 Task: Look for products in the category "Laundry" from Ecos only.
Action: Mouse moved to (869, 310)
Screenshot: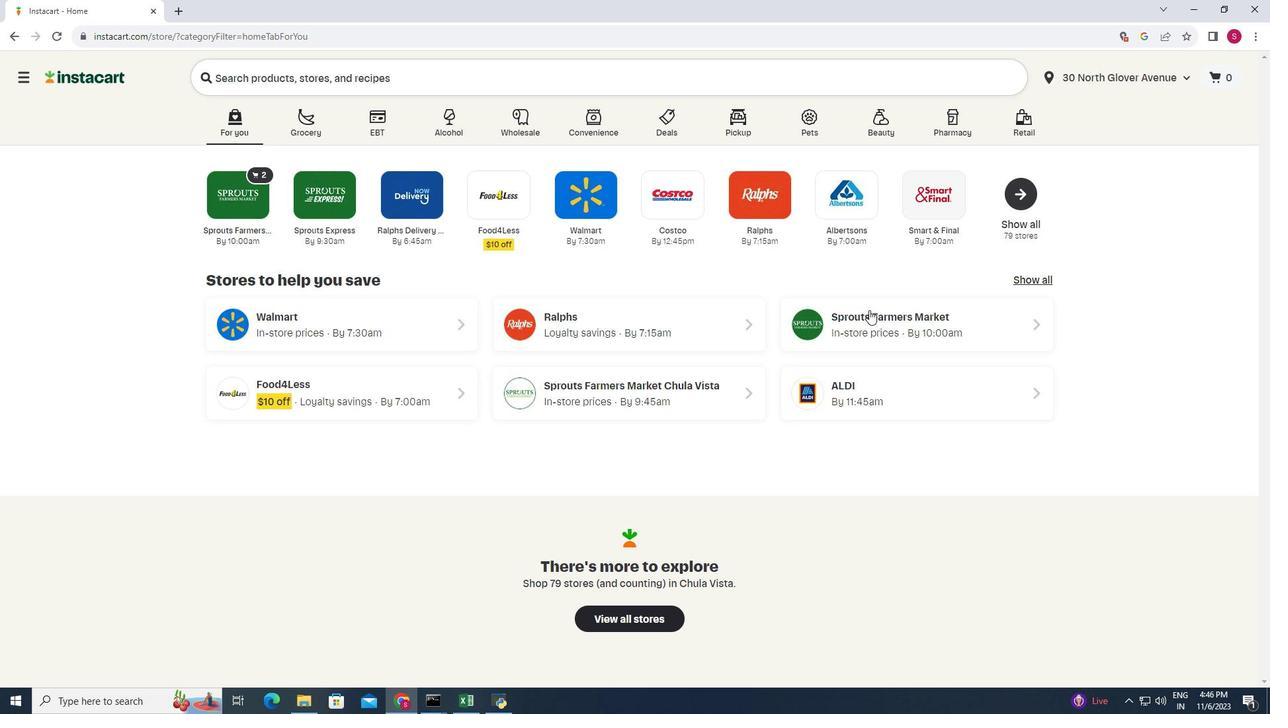 
Action: Mouse pressed left at (869, 310)
Screenshot: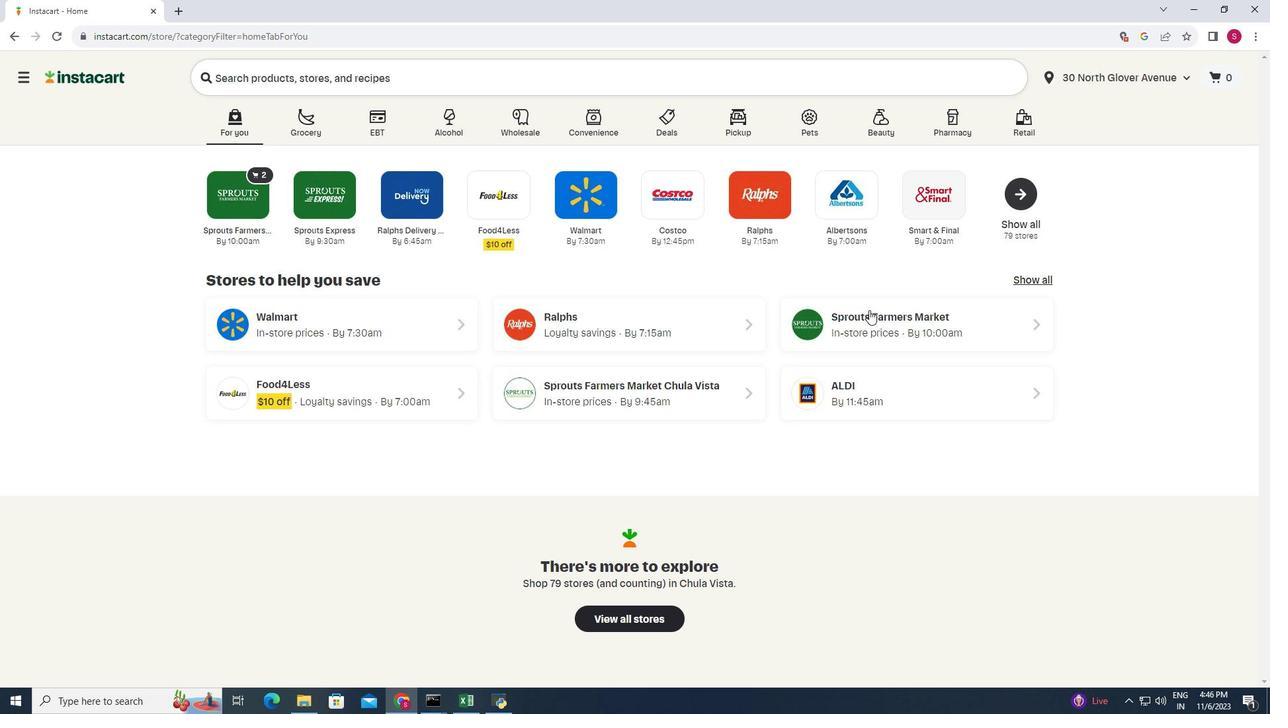 
Action: Mouse moved to (89, 510)
Screenshot: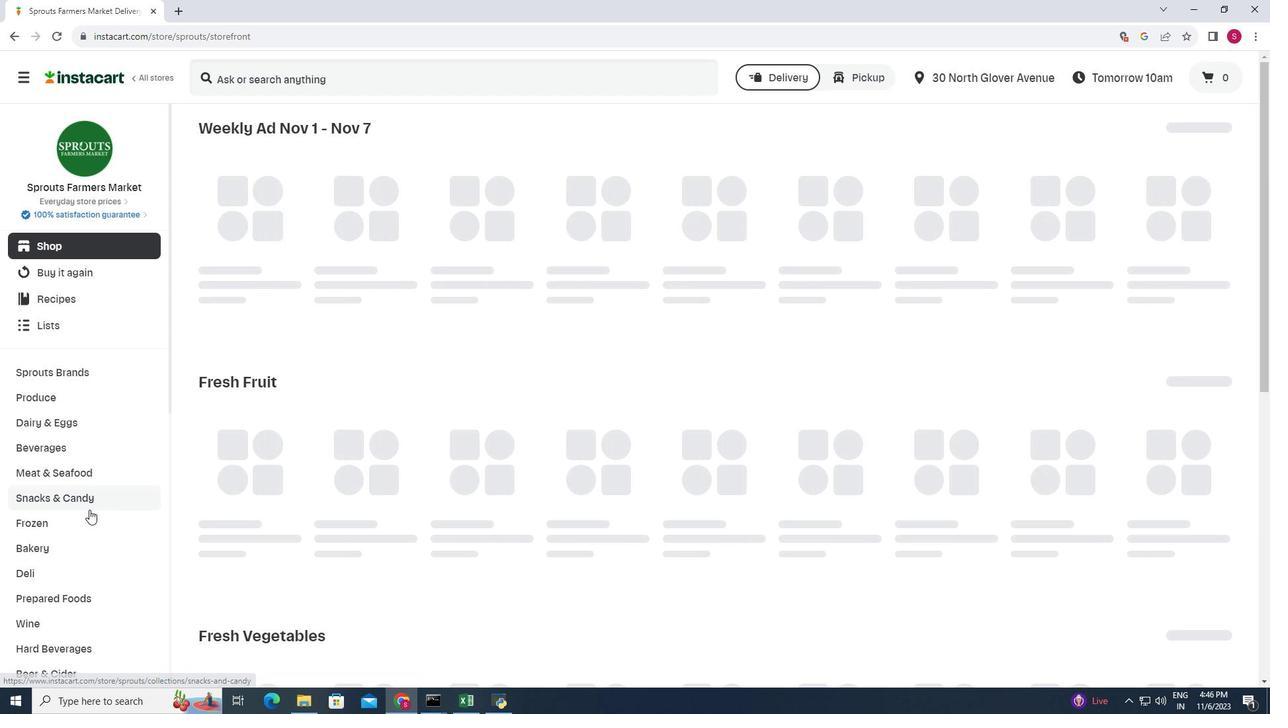 
Action: Mouse scrolled (89, 509) with delta (0, 0)
Screenshot: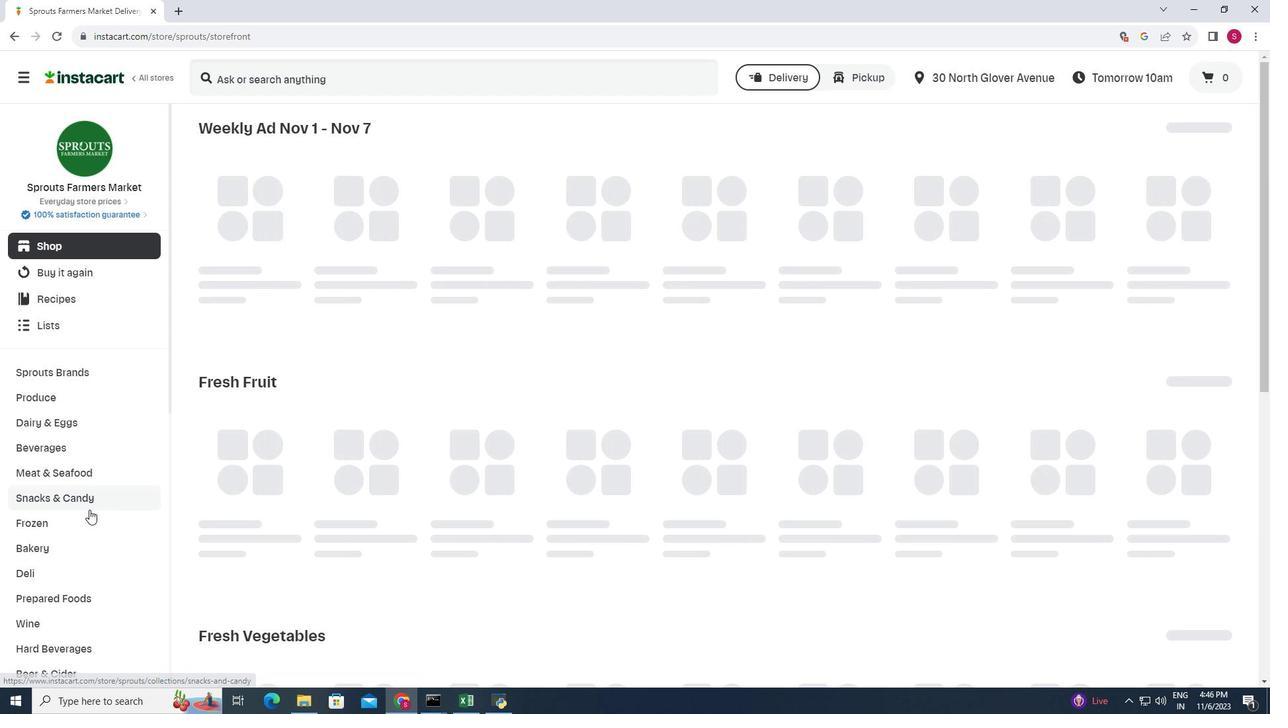 
Action: Mouse scrolled (89, 509) with delta (0, 0)
Screenshot: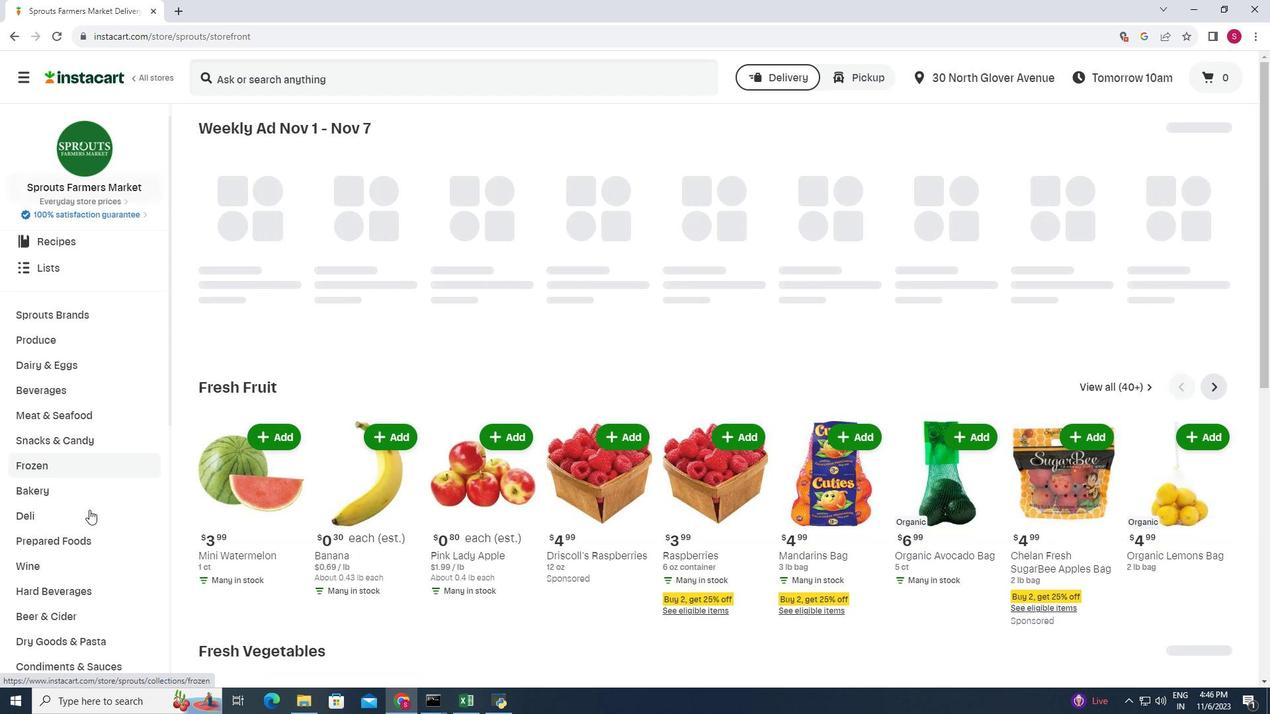 
Action: Mouse scrolled (89, 509) with delta (0, 0)
Screenshot: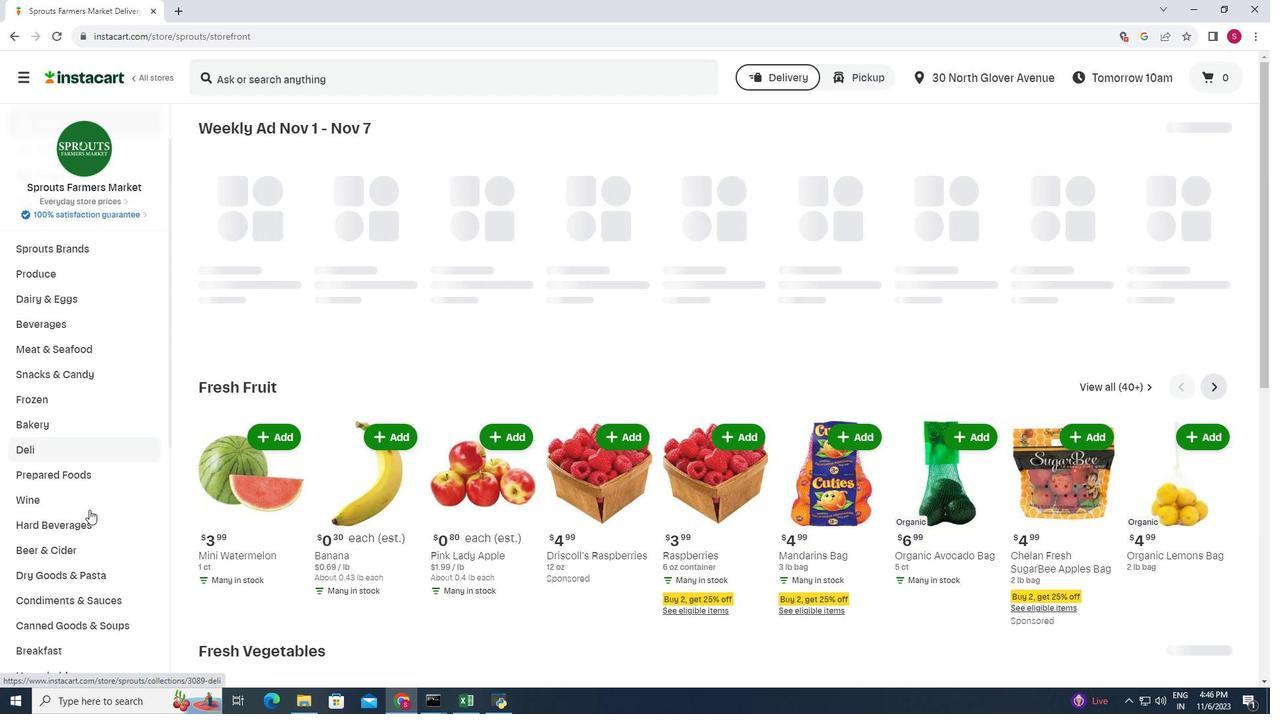
Action: Mouse moved to (90, 510)
Screenshot: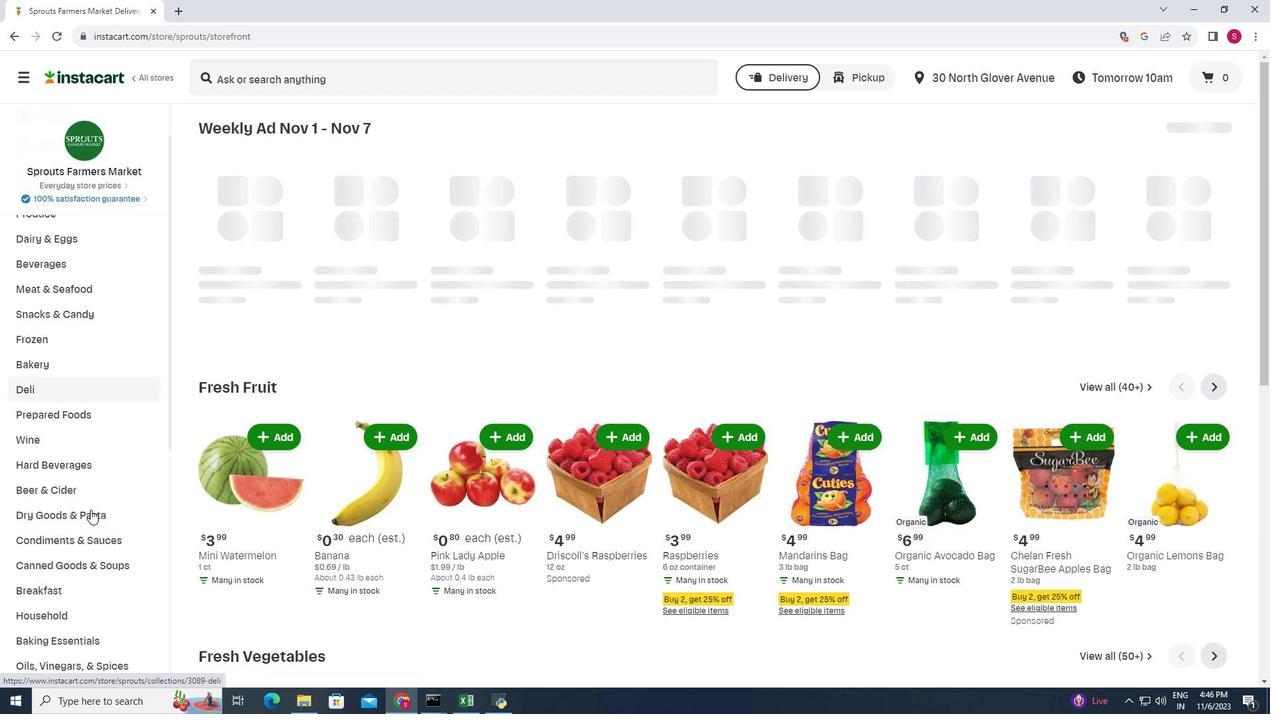 
Action: Mouse scrolled (90, 509) with delta (0, 0)
Screenshot: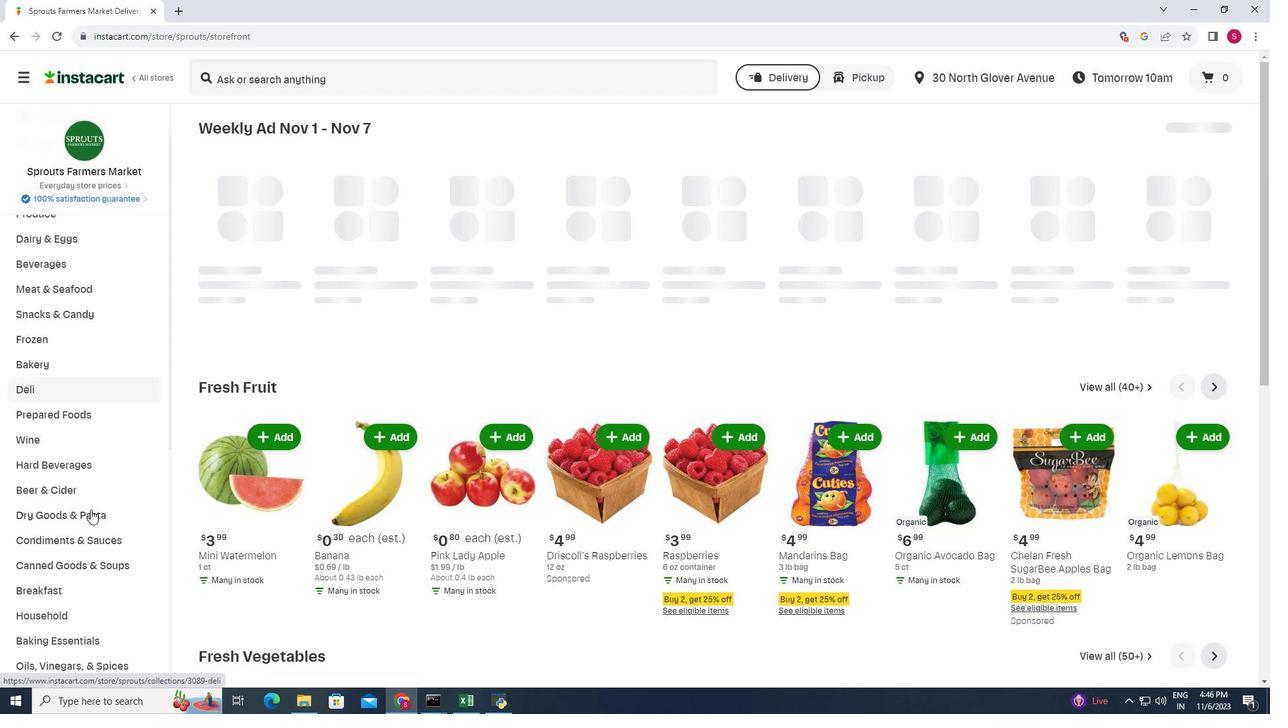 
Action: Mouse moved to (92, 509)
Screenshot: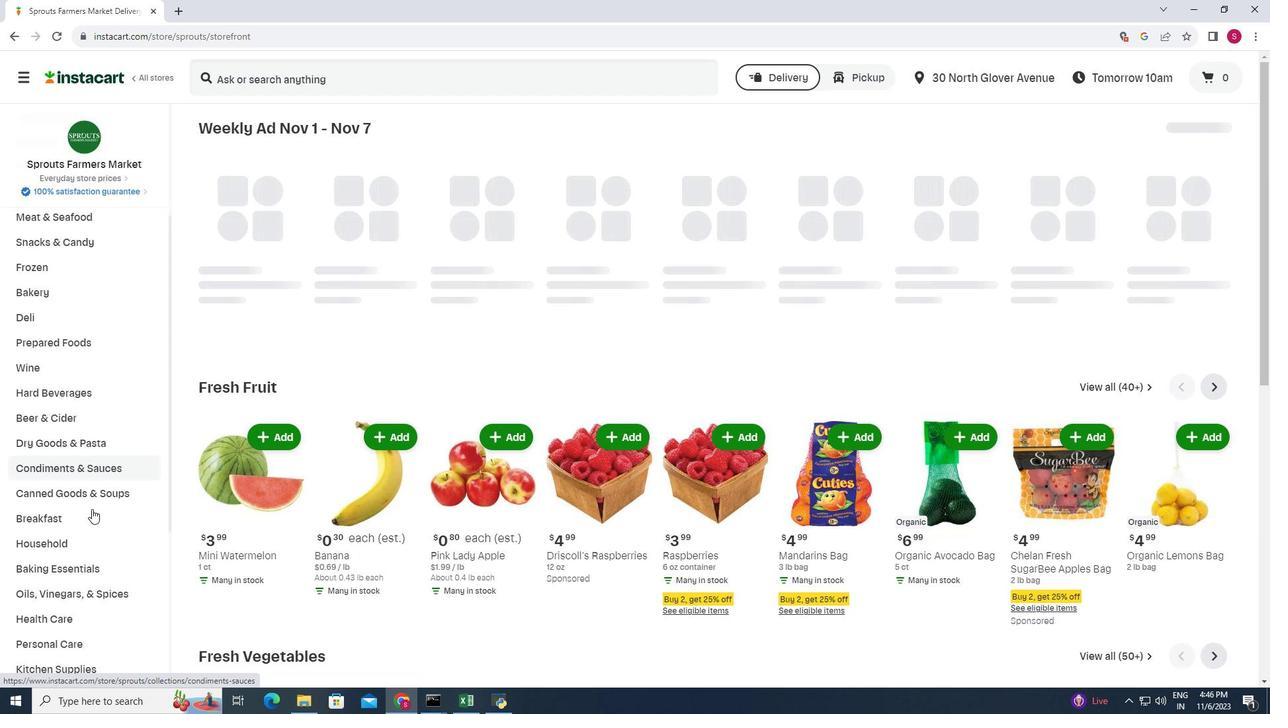 
Action: Mouse scrolled (92, 508) with delta (0, 0)
Screenshot: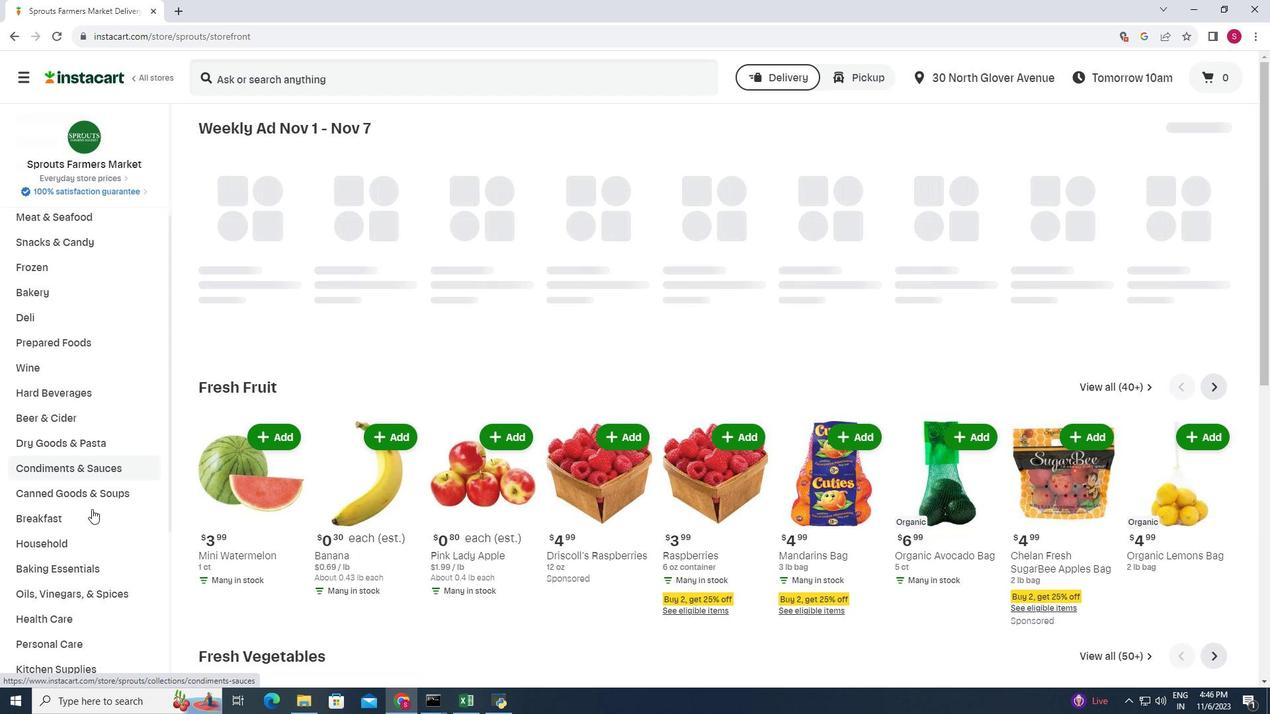 
Action: Mouse moved to (105, 471)
Screenshot: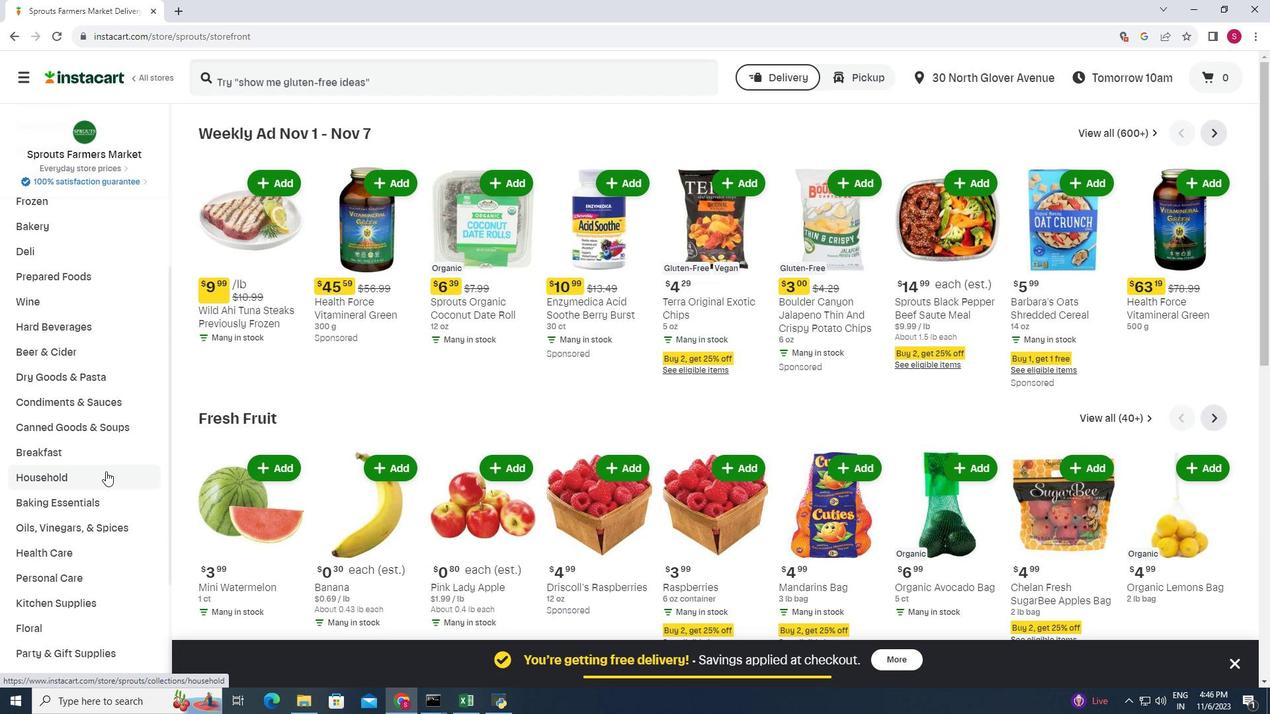 
Action: Mouse pressed left at (105, 471)
Screenshot: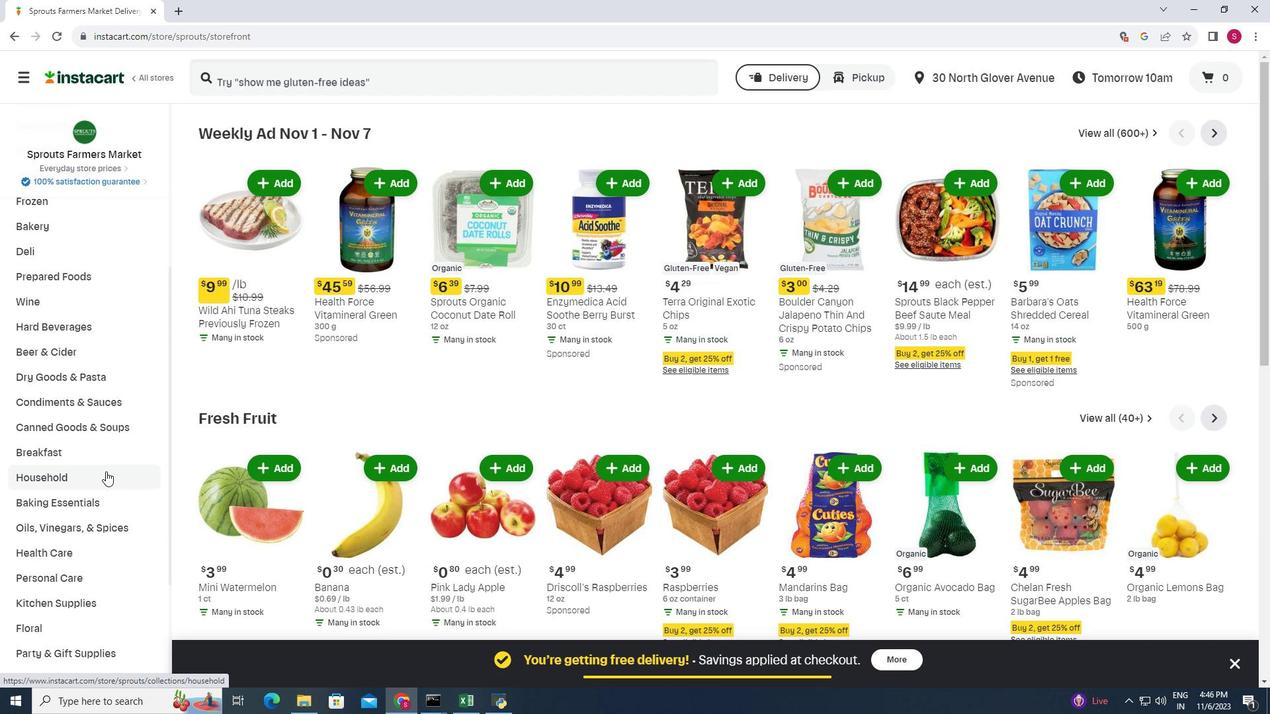 
Action: Mouse moved to (505, 162)
Screenshot: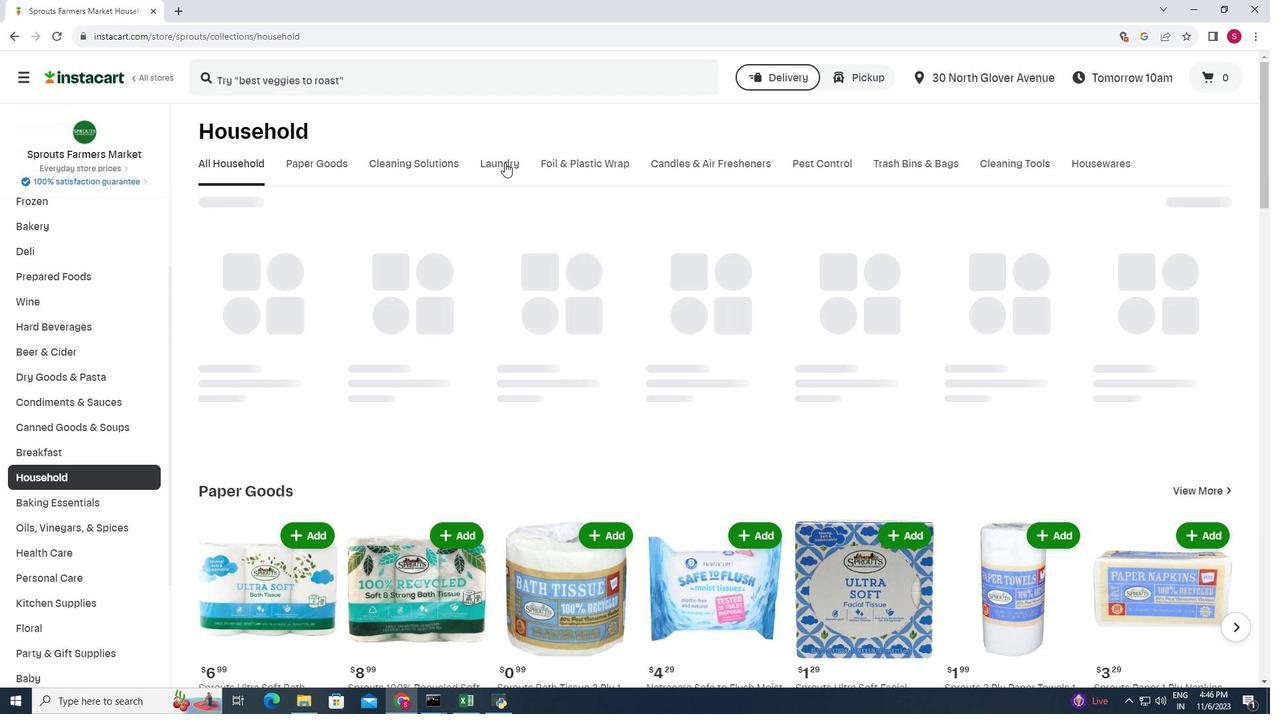 
Action: Mouse pressed left at (505, 162)
Screenshot: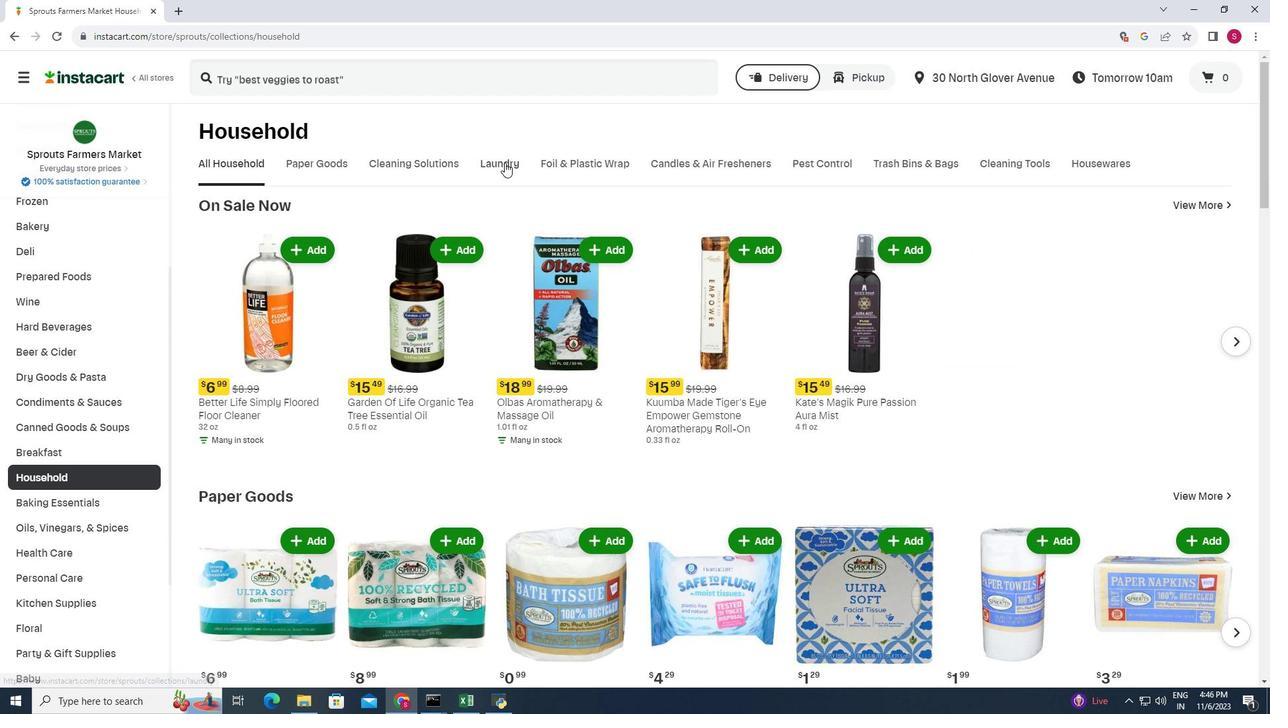 
Action: Mouse moved to (244, 272)
Screenshot: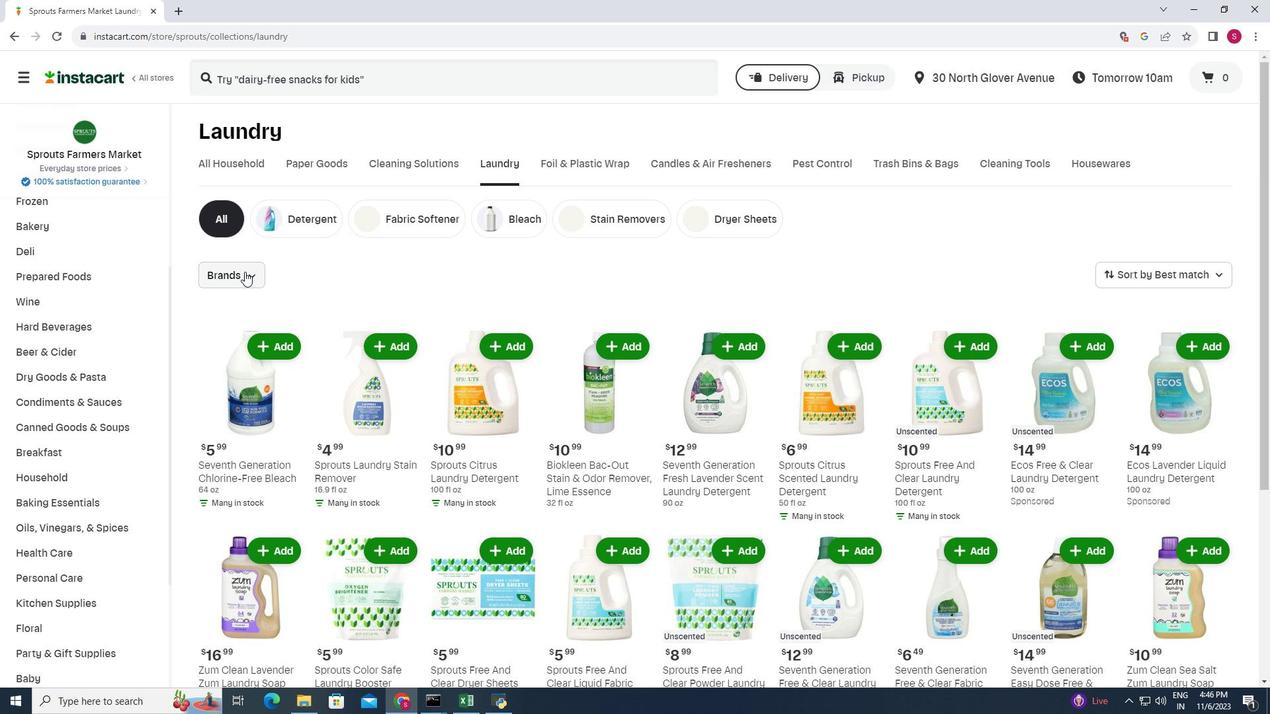 
Action: Mouse pressed left at (244, 272)
Screenshot: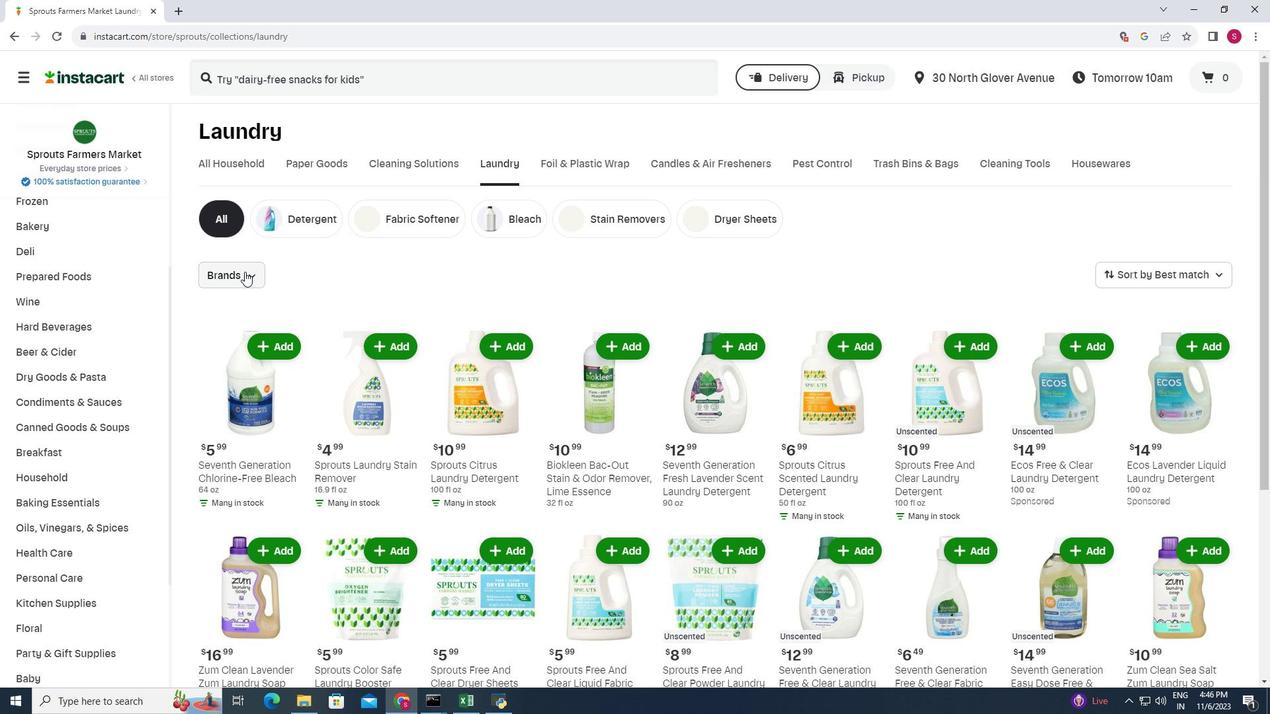 
Action: Mouse moved to (246, 330)
Screenshot: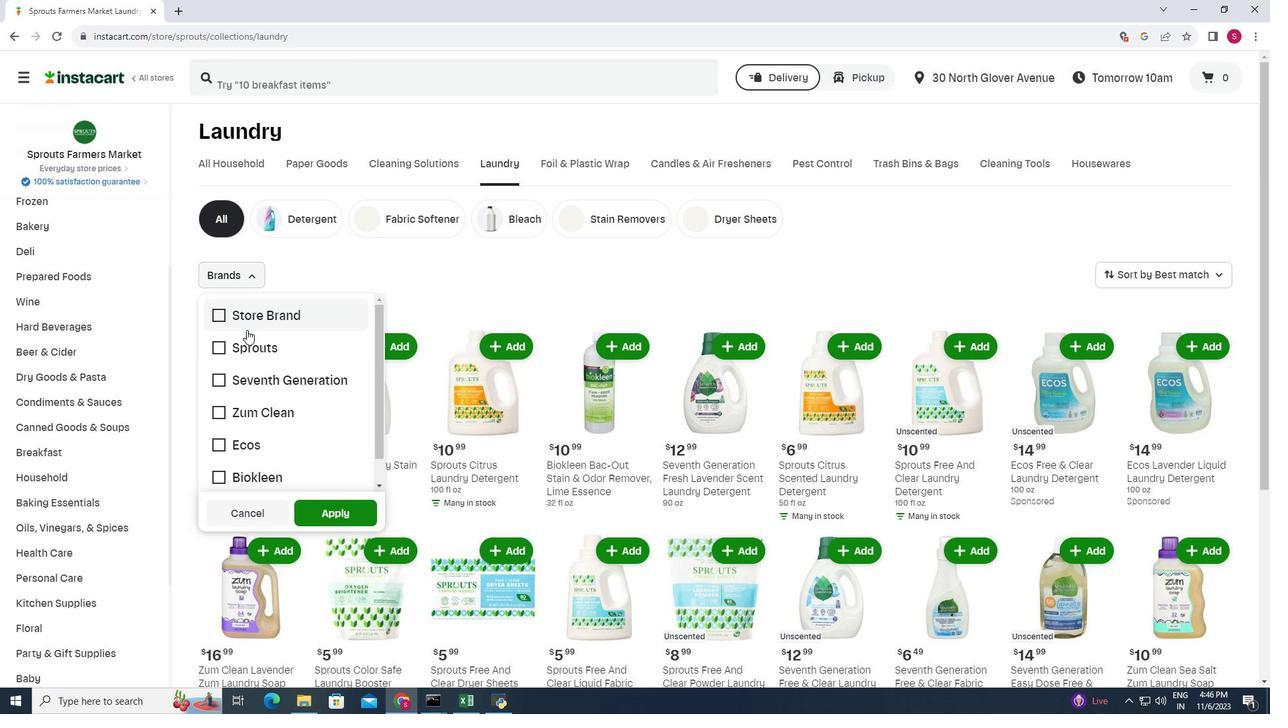 
Action: Mouse scrolled (246, 329) with delta (0, 0)
Screenshot: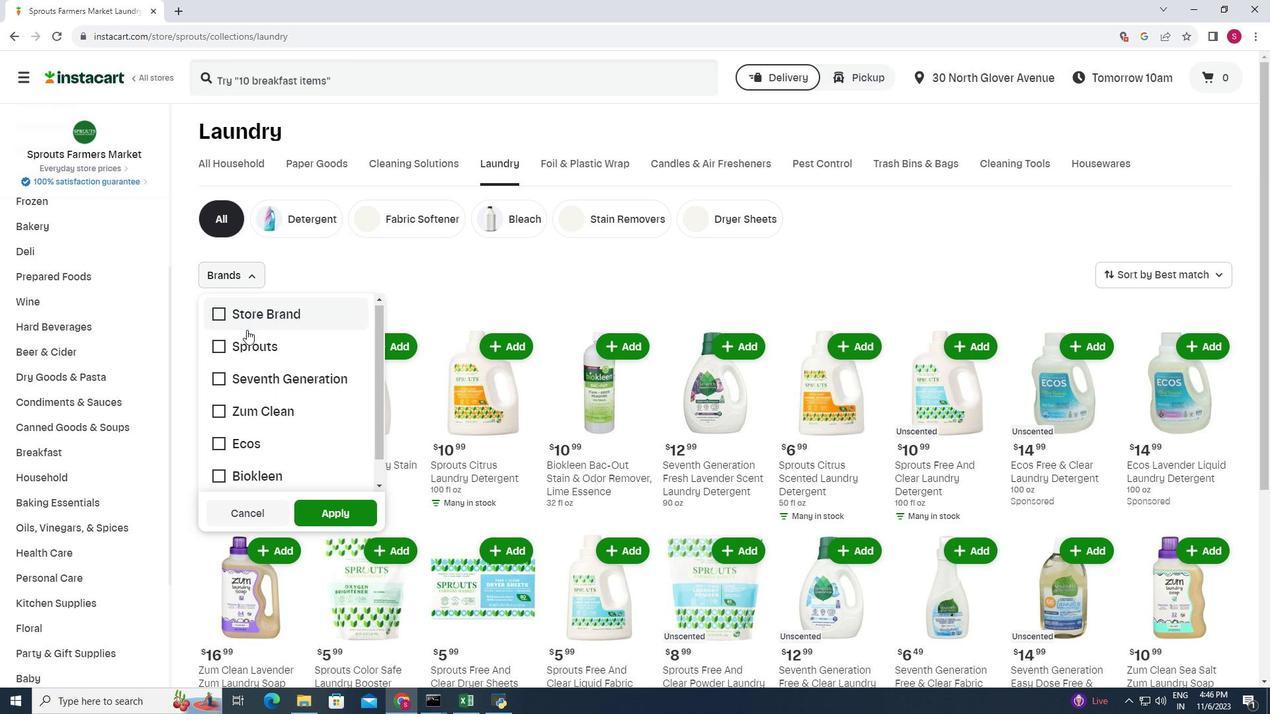 
Action: Mouse scrolled (246, 329) with delta (0, 0)
Screenshot: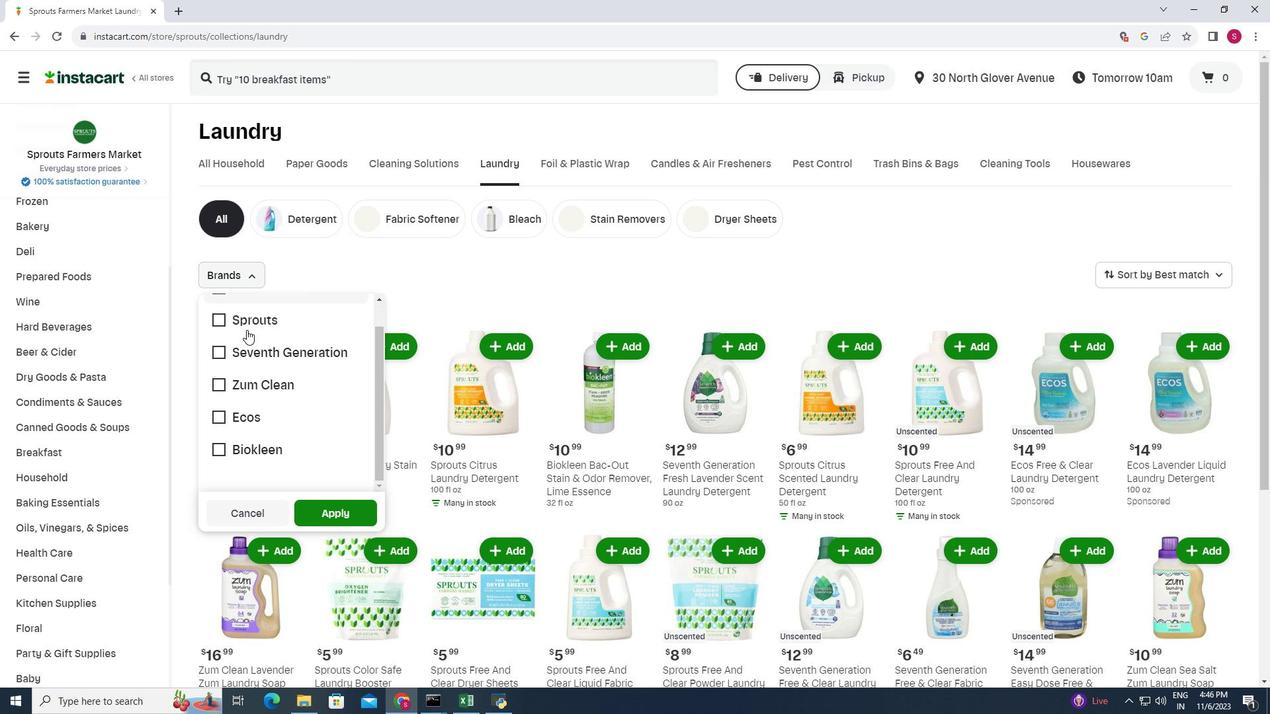 
Action: Mouse moved to (242, 411)
Screenshot: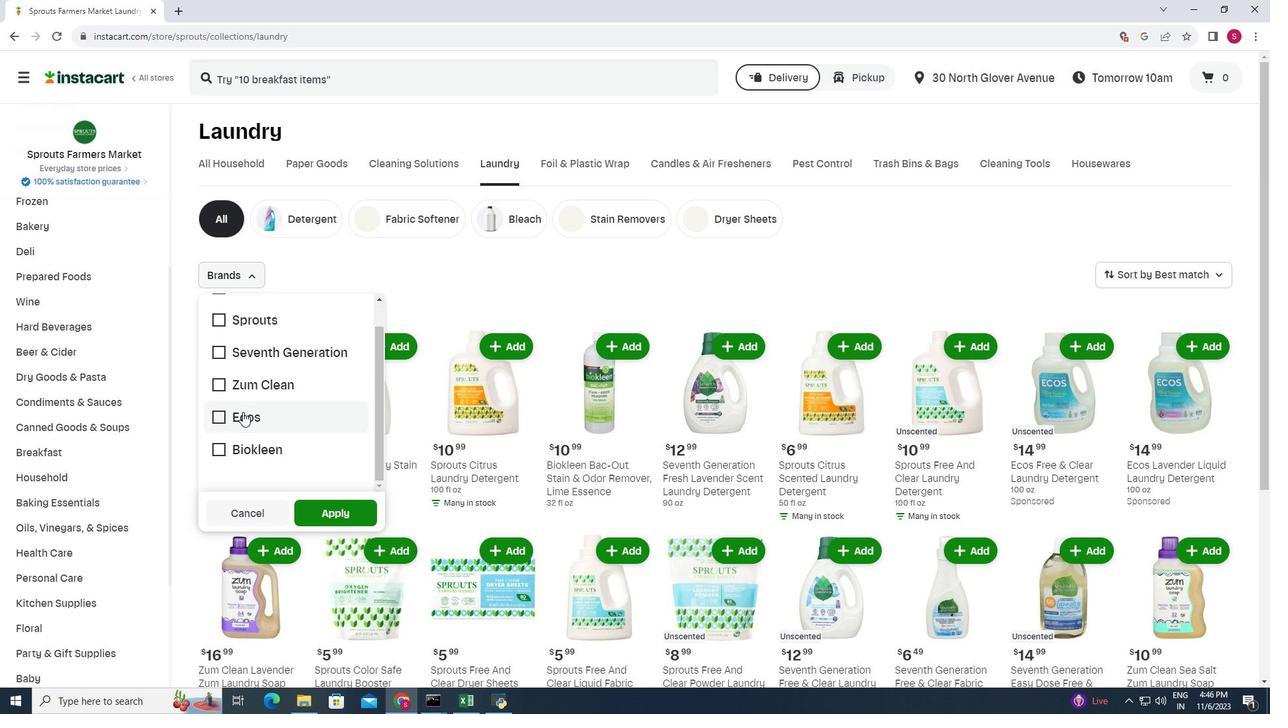 
Action: Mouse pressed left at (242, 411)
Screenshot: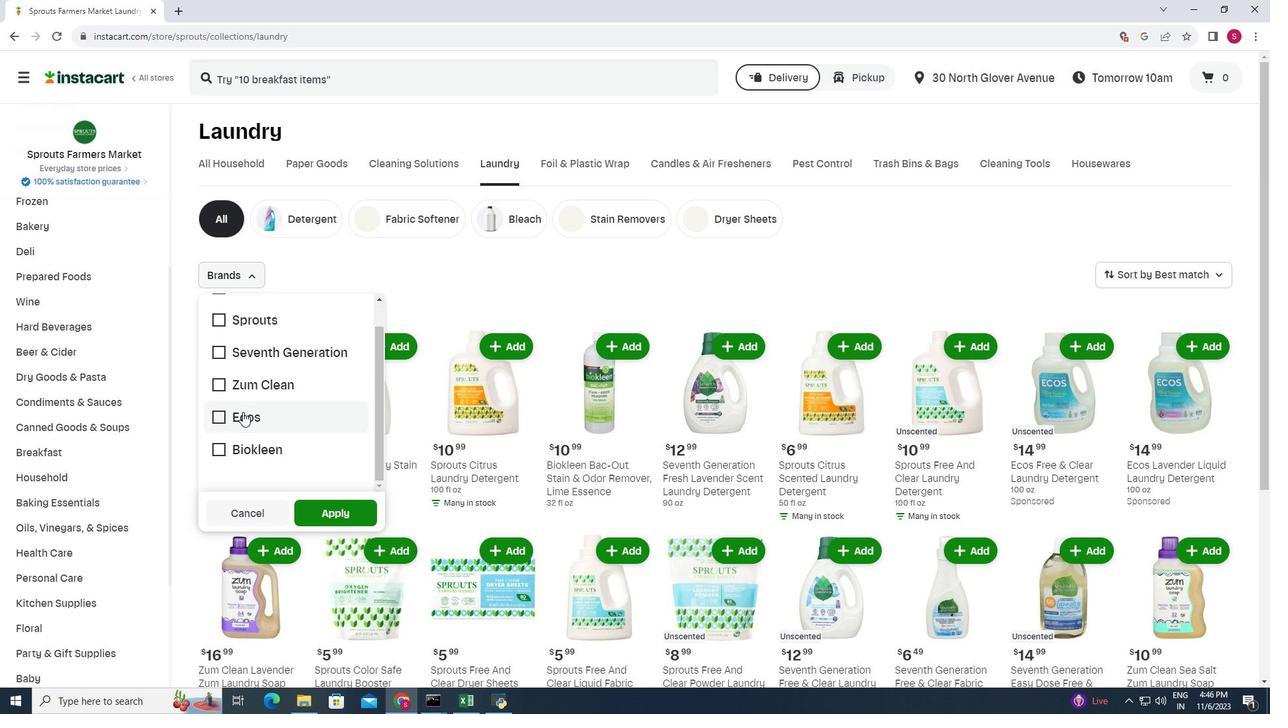 
Action: Mouse moved to (309, 507)
Screenshot: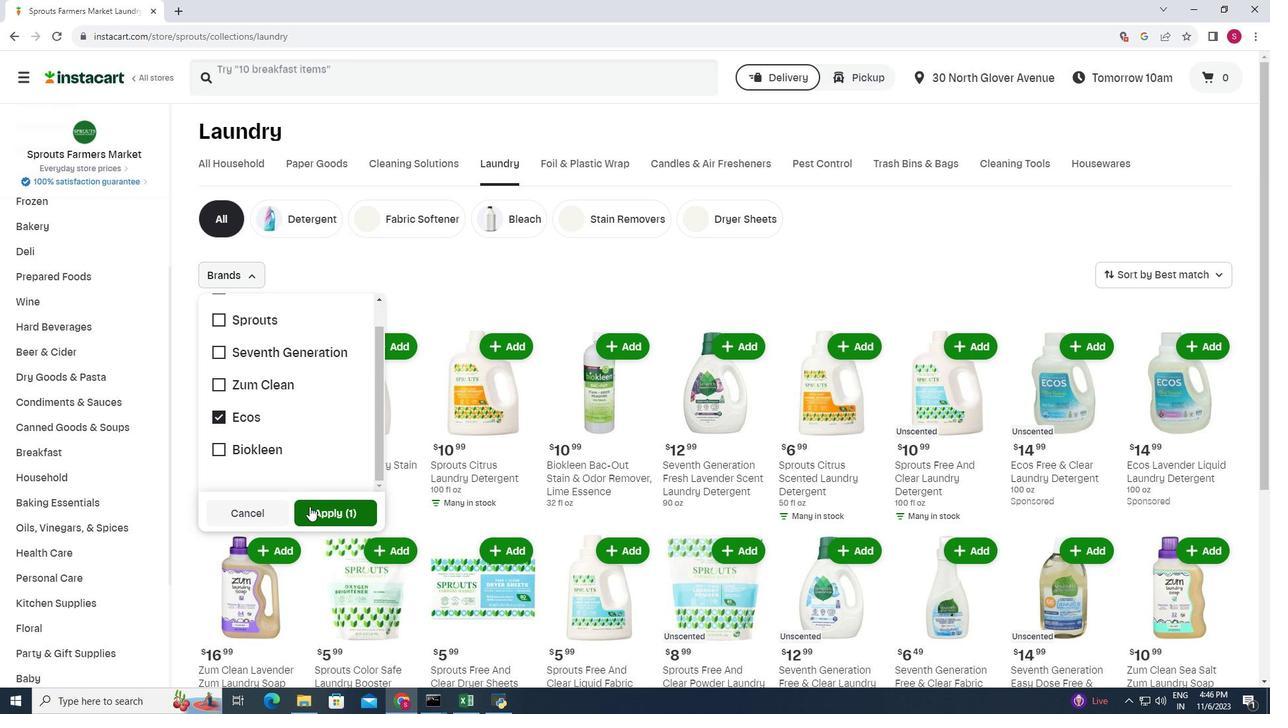 
Action: Mouse pressed left at (309, 507)
Screenshot: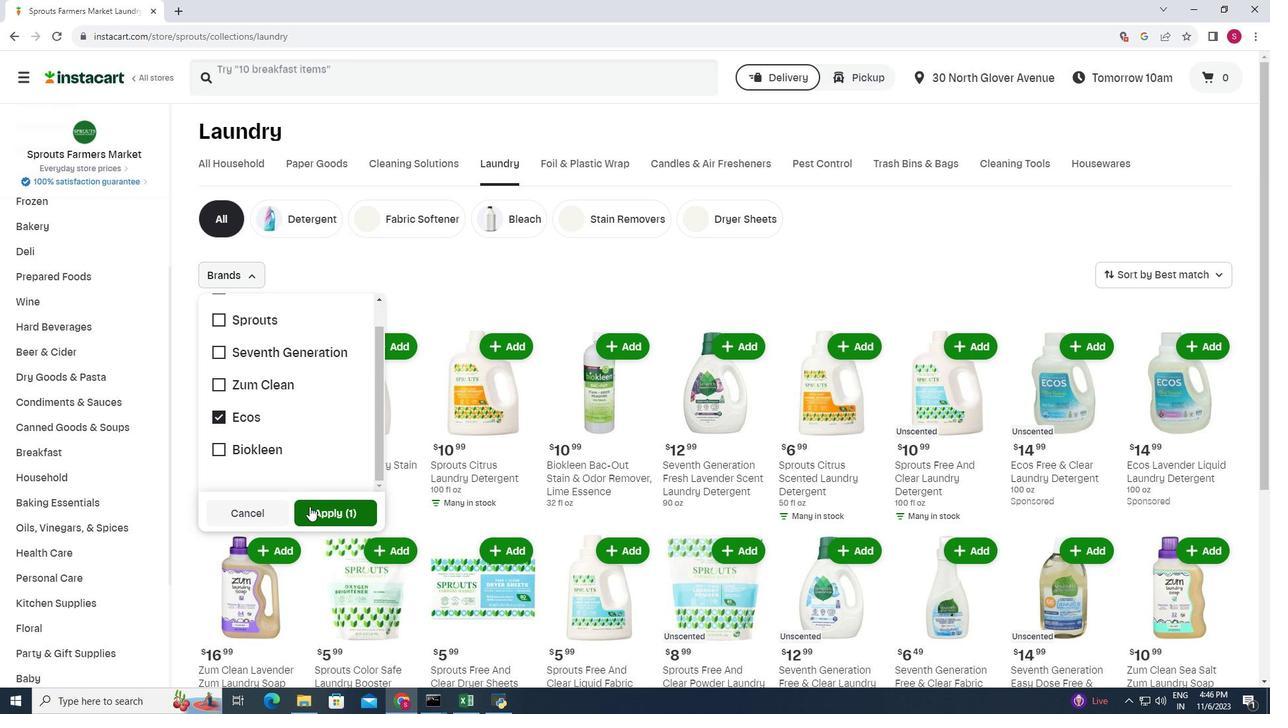 
Action: Mouse moved to (540, 401)
Screenshot: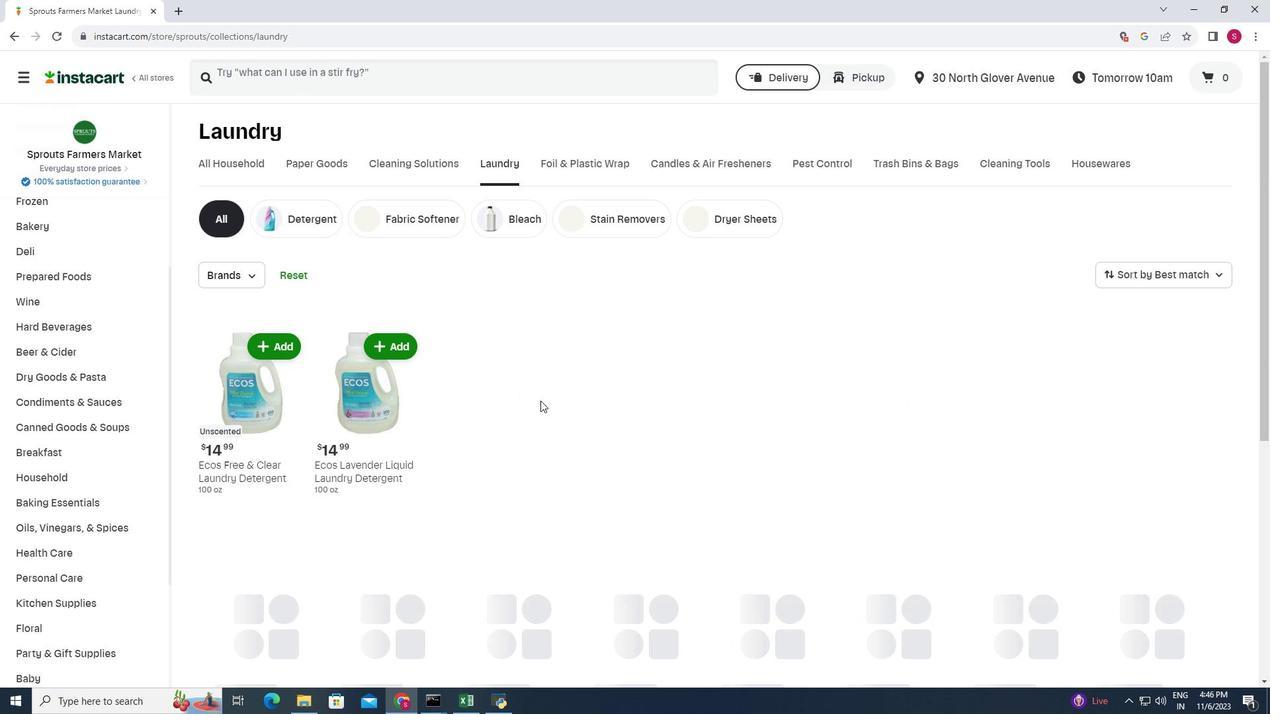 
